 Task: Select the visible option in the provider count badge.
Action: Mouse moved to (29, 491)
Screenshot: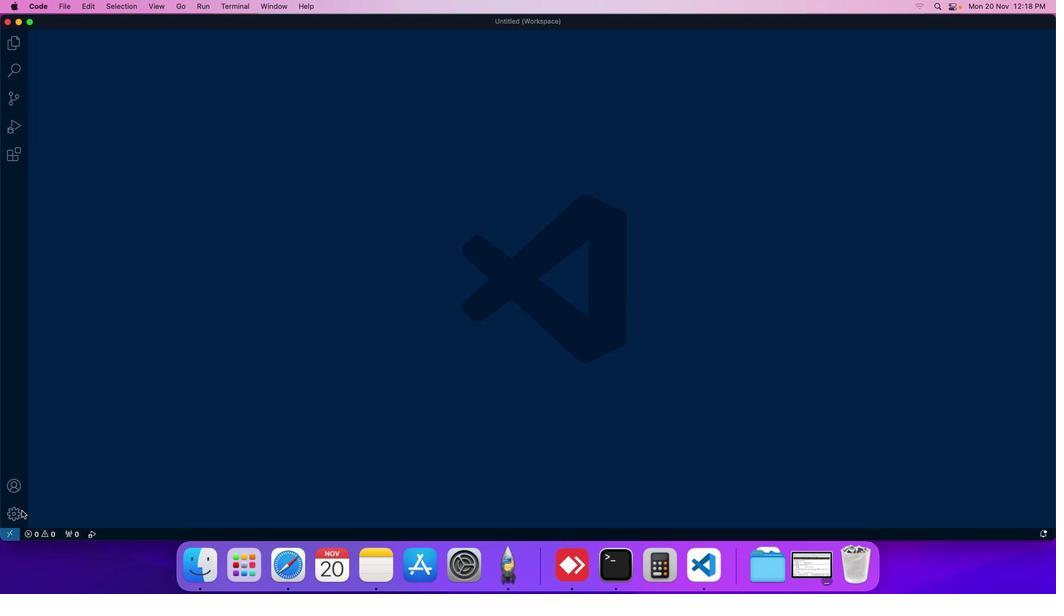
Action: Mouse pressed left at (29, 491)
Screenshot: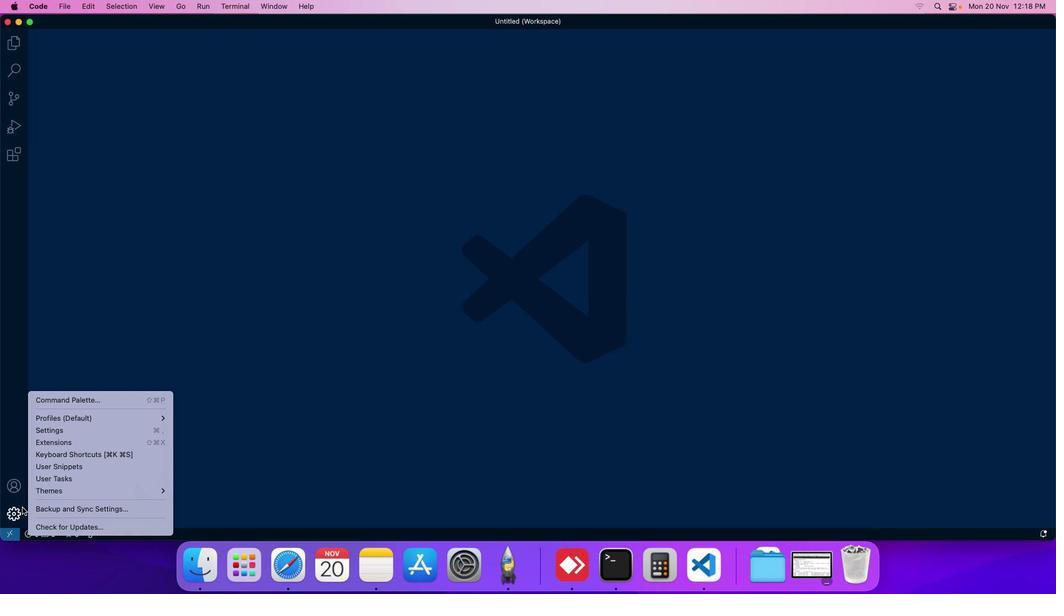 
Action: Mouse moved to (46, 416)
Screenshot: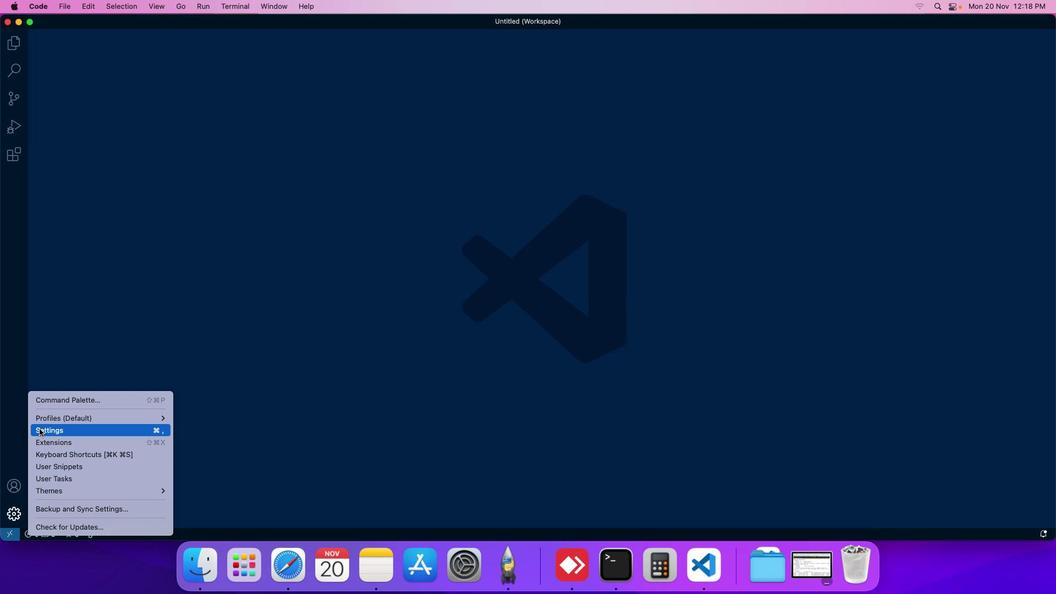 
Action: Mouse pressed left at (46, 416)
Screenshot: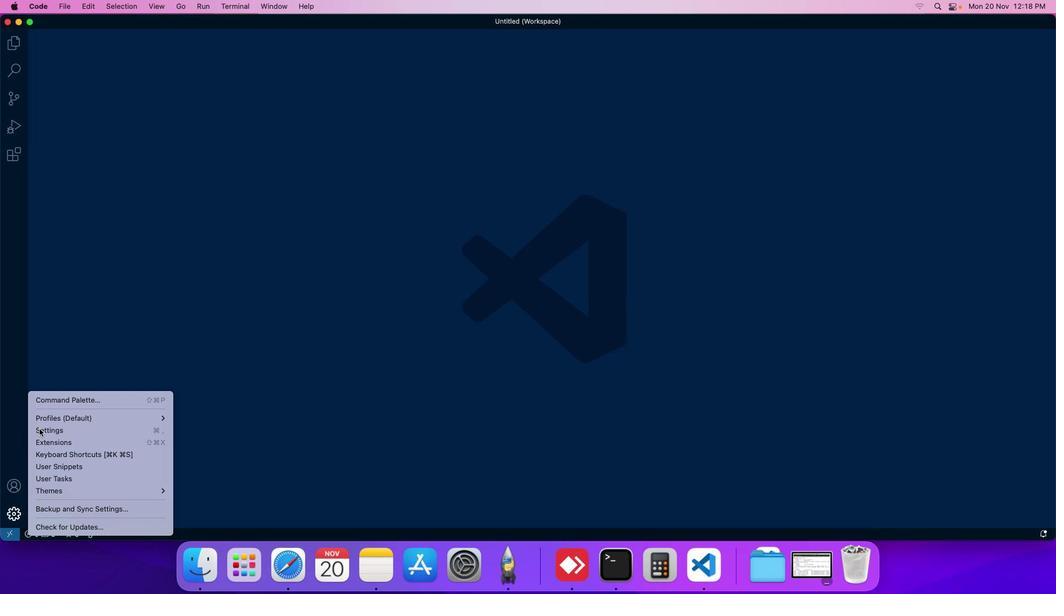 
Action: Mouse moved to (251, 106)
Screenshot: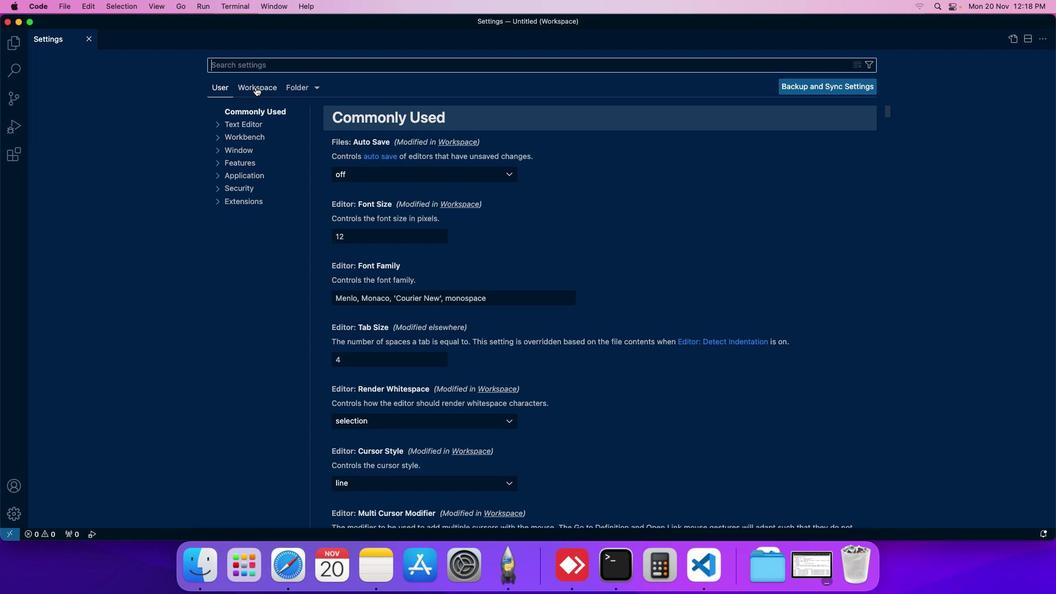 
Action: Mouse pressed left at (251, 106)
Screenshot: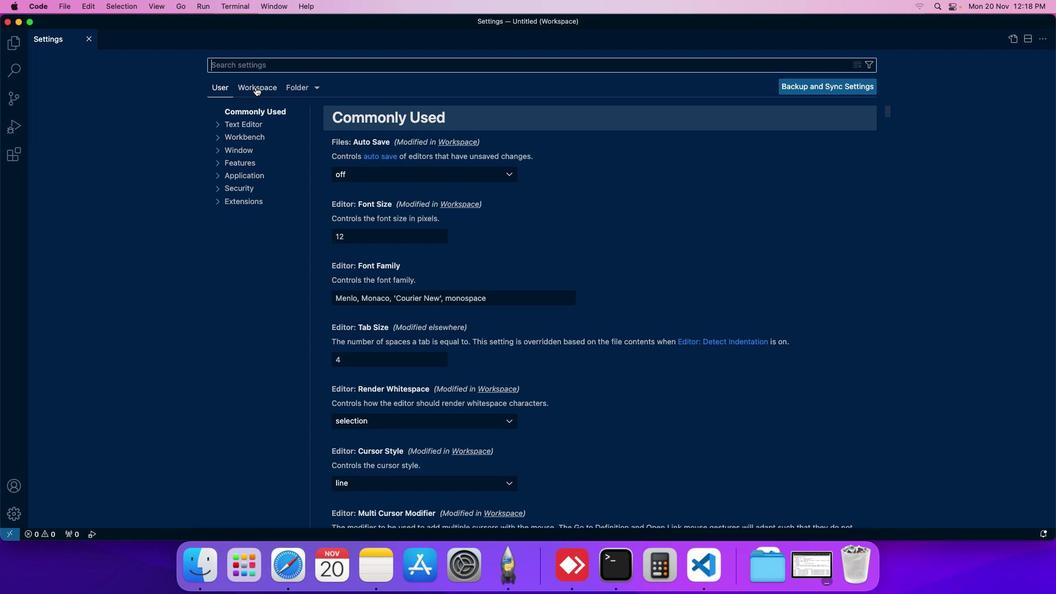
Action: Mouse moved to (239, 173)
Screenshot: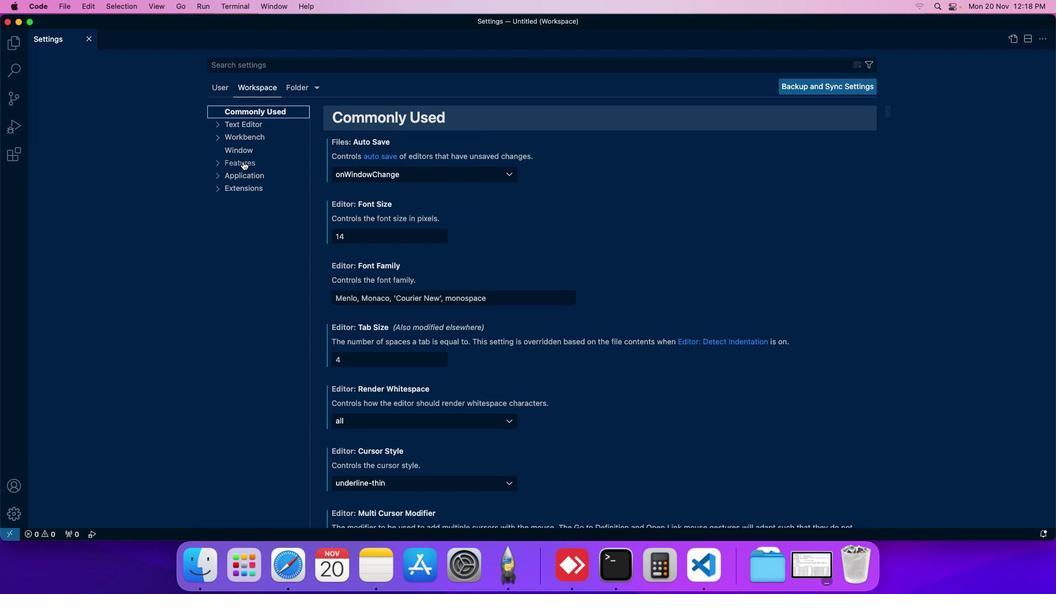 
Action: Mouse pressed left at (239, 173)
Screenshot: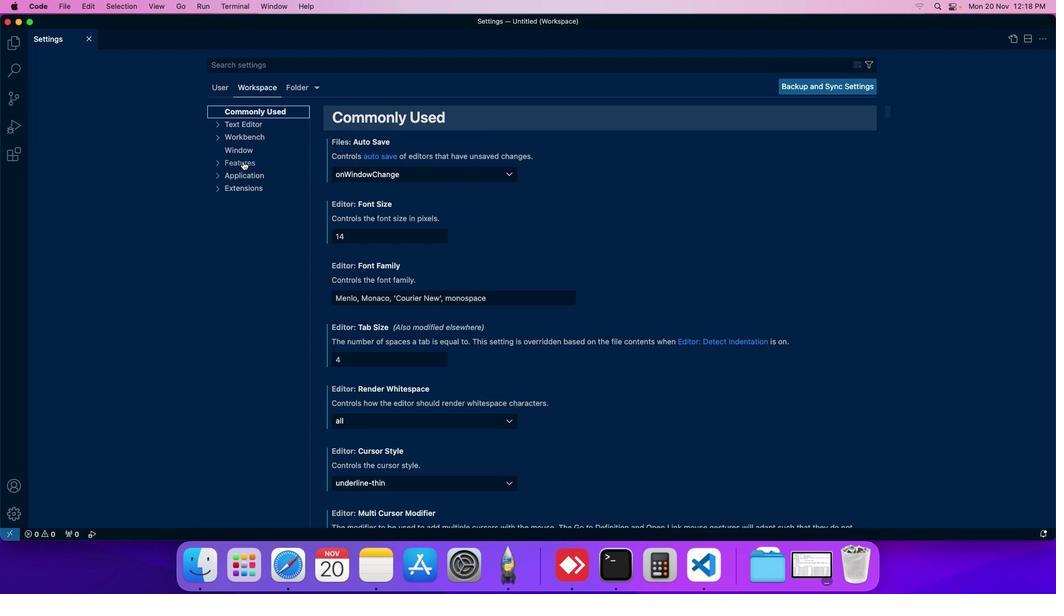 
Action: Mouse moved to (241, 243)
Screenshot: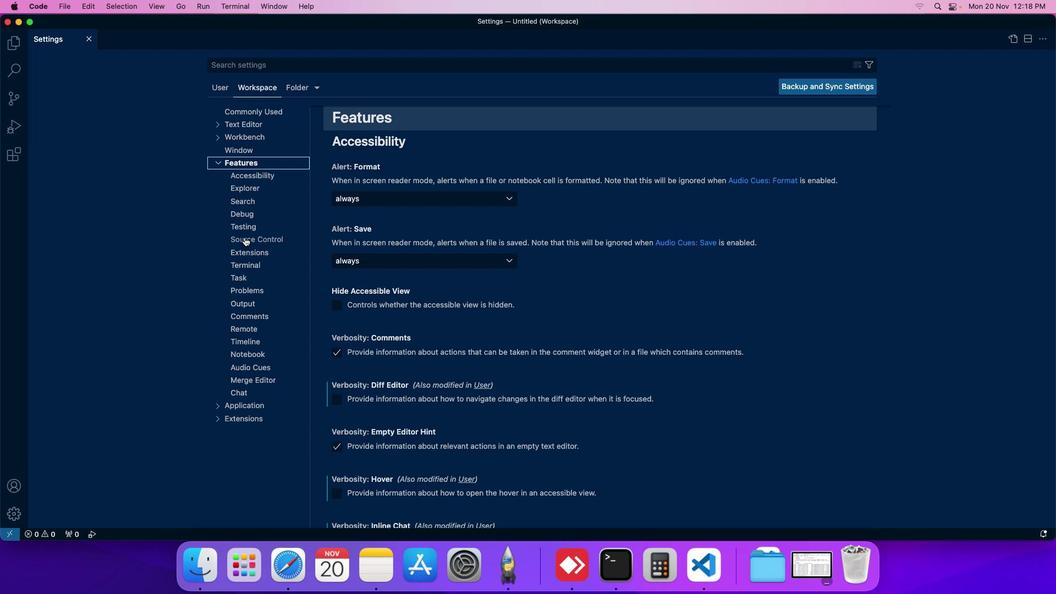 
Action: Mouse pressed left at (241, 243)
Screenshot: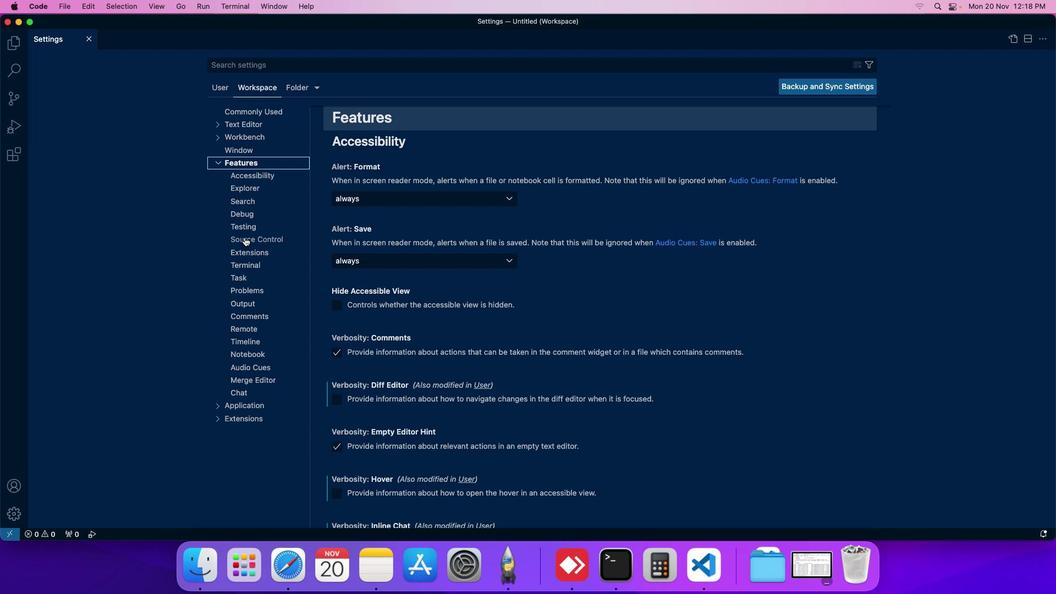 
Action: Mouse moved to (400, 280)
Screenshot: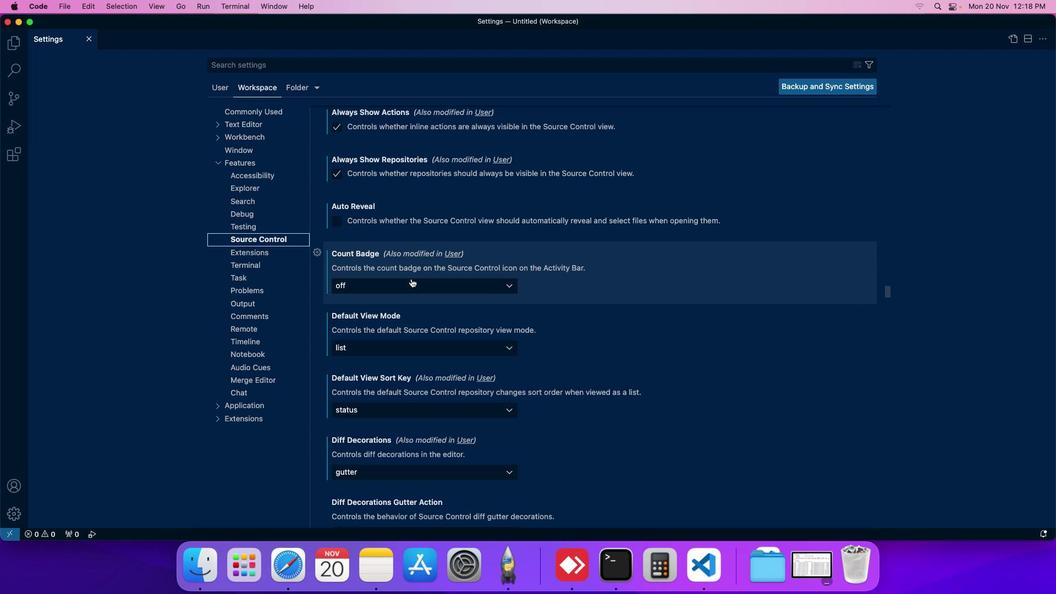 
Action: Mouse scrolled (400, 280) with delta (8, 26)
Screenshot: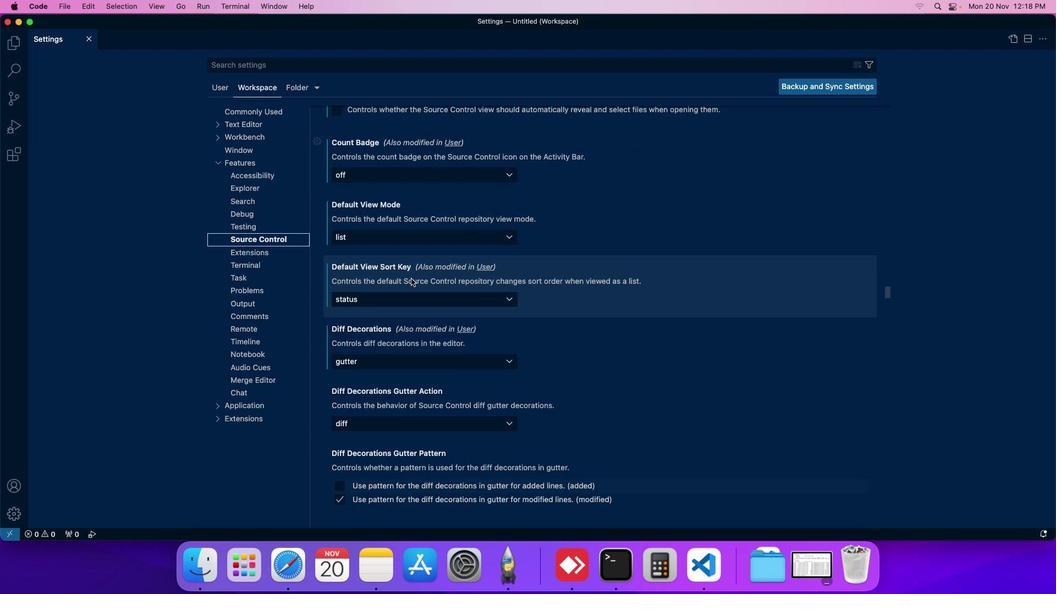 
Action: Mouse scrolled (400, 280) with delta (8, 26)
Screenshot: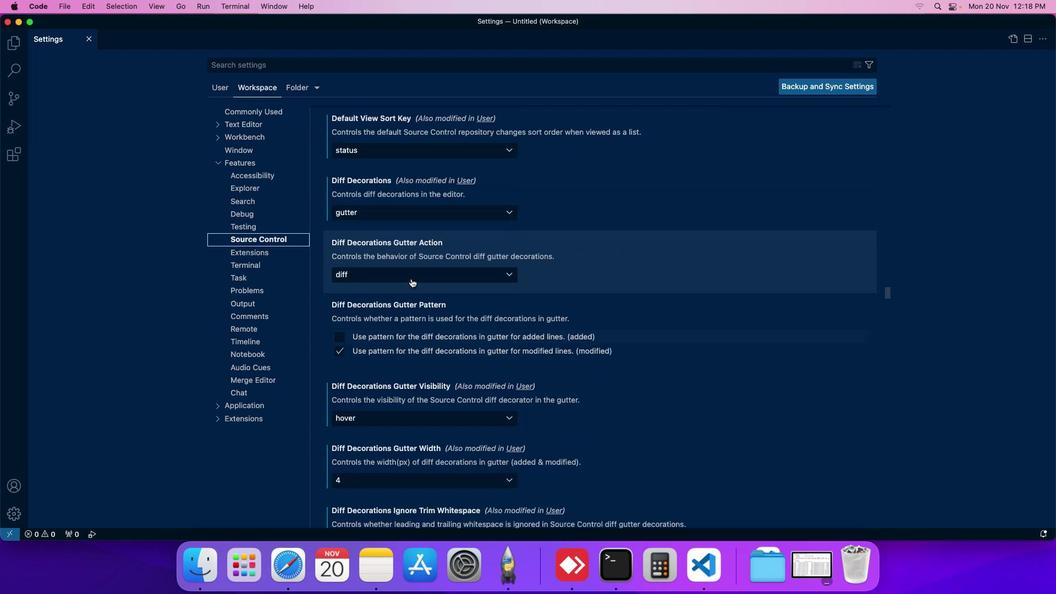 
Action: Mouse scrolled (400, 280) with delta (8, 26)
Screenshot: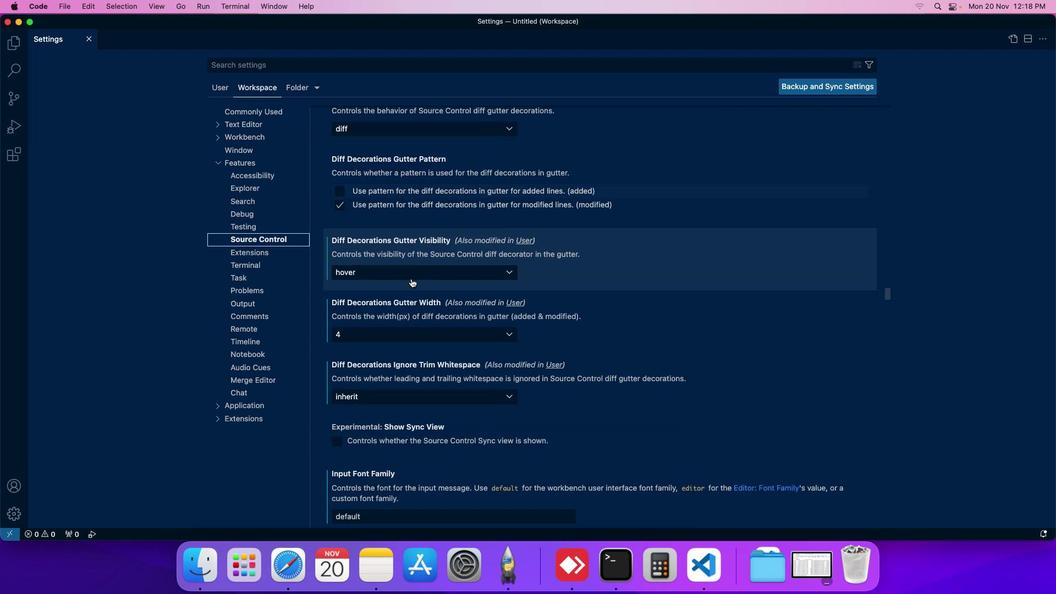 
Action: Mouse scrolled (400, 280) with delta (8, 26)
Screenshot: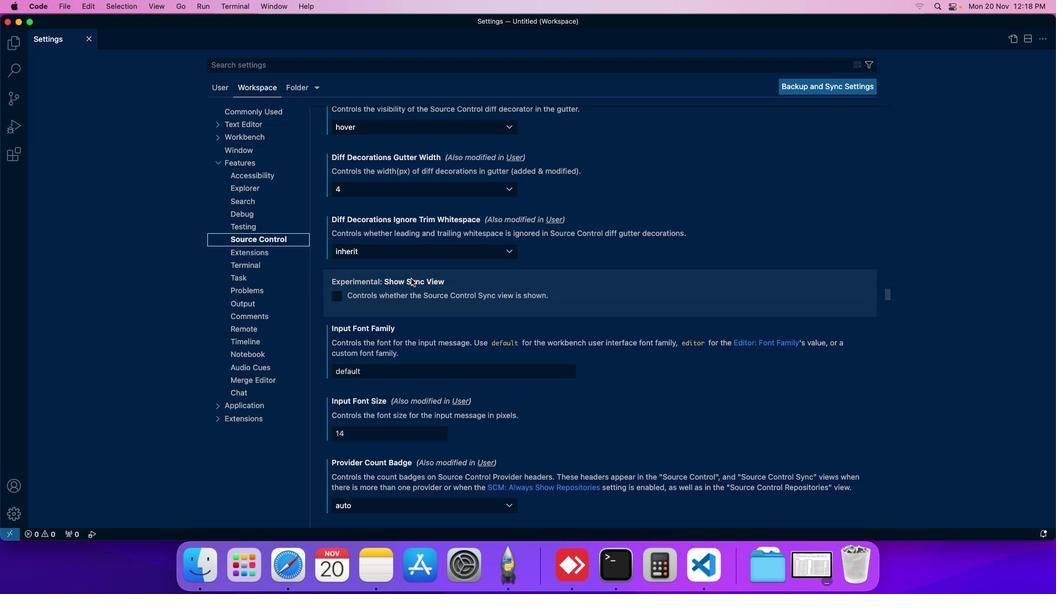 
Action: Mouse scrolled (400, 280) with delta (8, 26)
Screenshot: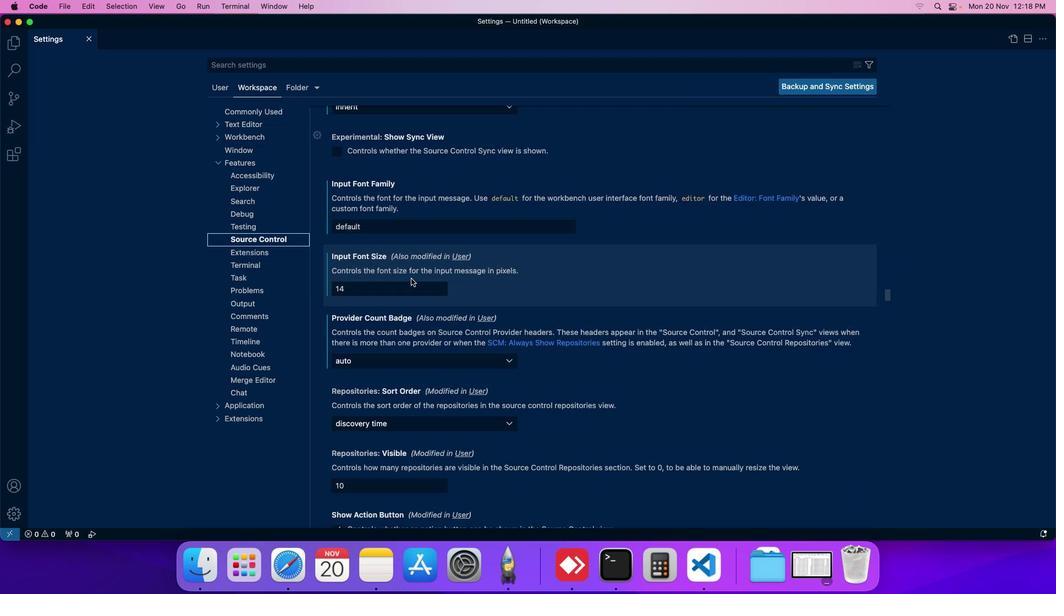 
Action: Mouse scrolled (400, 280) with delta (8, 26)
Screenshot: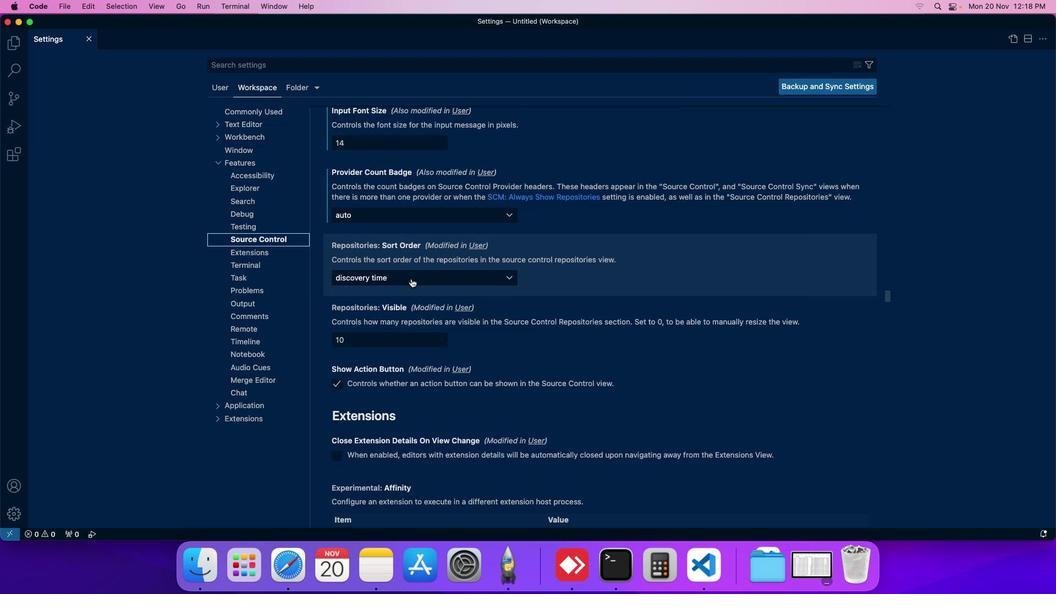
Action: Mouse moved to (373, 227)
Screenshot: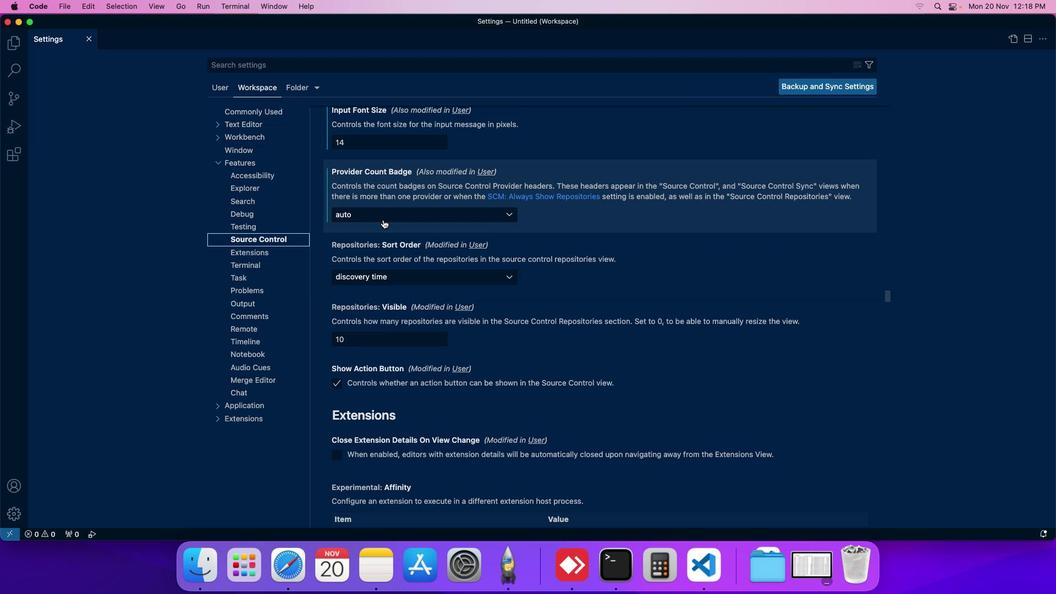 
Action: Mouse pressed left at (373, 227)
Screenshot: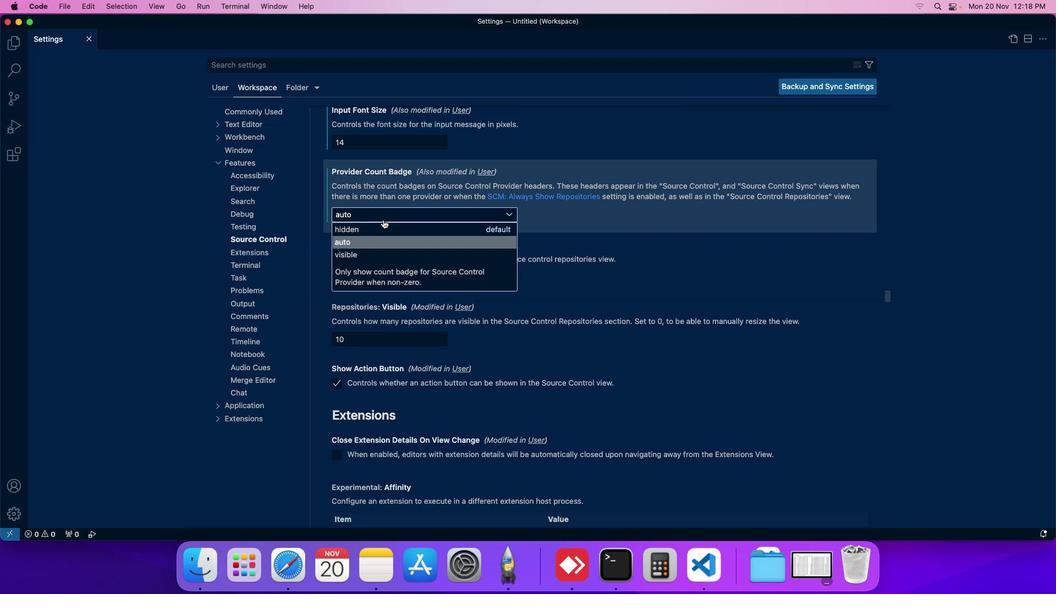 
Action: Mouse moved to (358, 253)
Screenshot: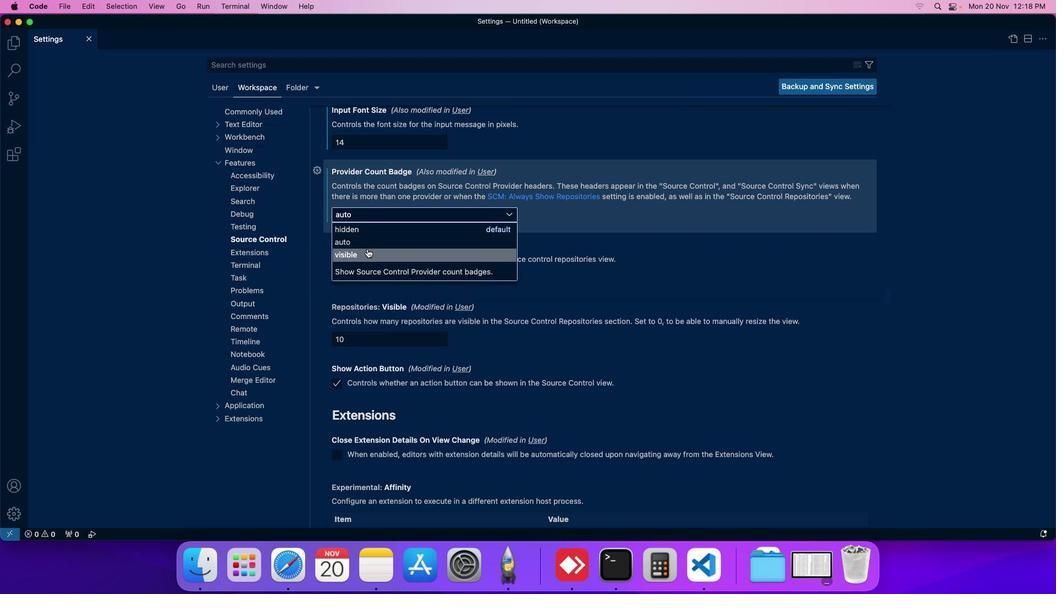 
Action: Mouse pressed left at (358, 253)
Screenshot: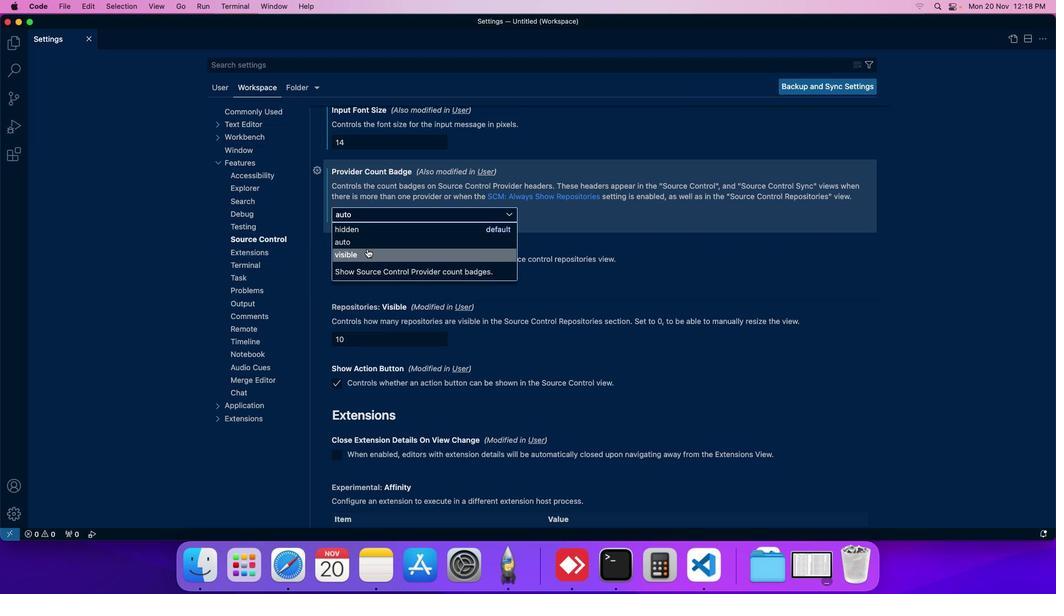 
Action: Mouse moved to (374, 227)
Screenshot: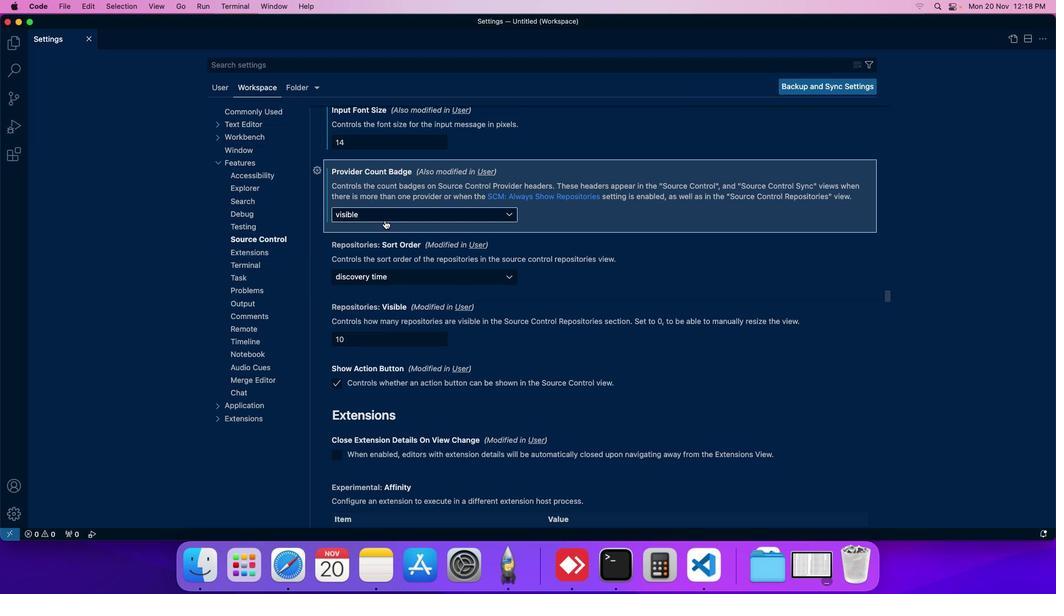 
